 Task: Change Default duration to 5.0s
Action: Mouse moved to (679, 263)
Screenshot: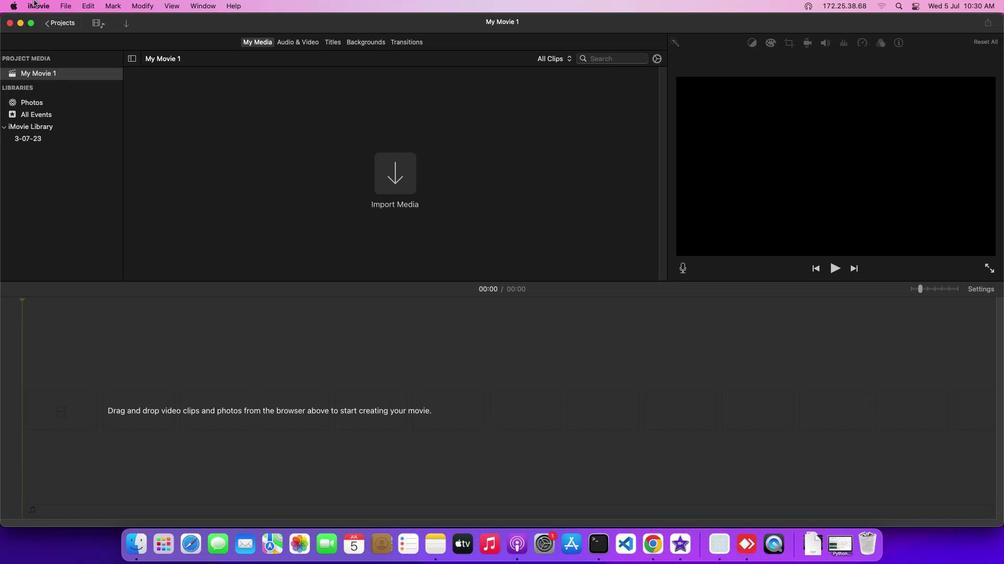 
Action: Mouse pressed left at (679, 263)
Screenshot: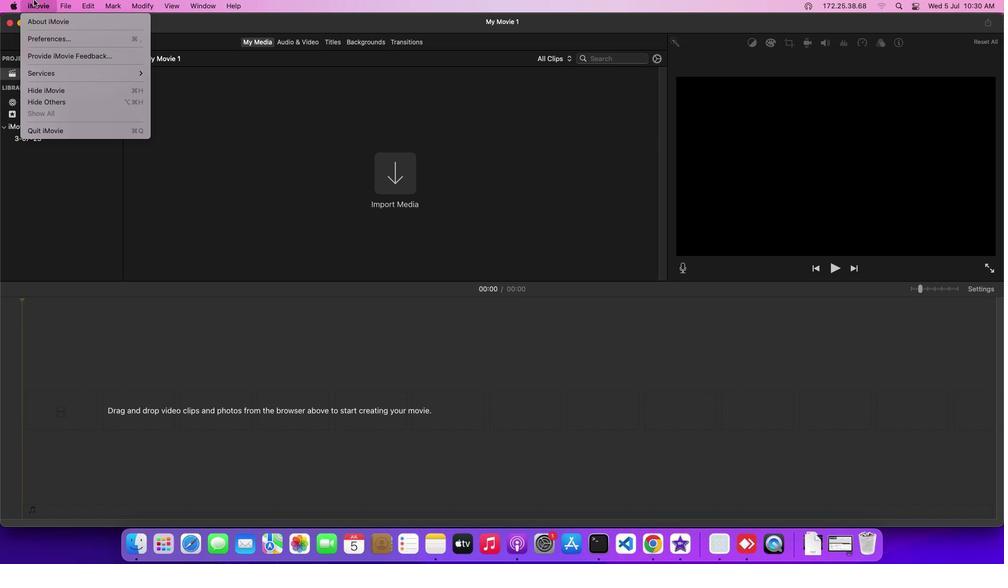 
Action: Mouse moved to (679, 263)
Screenshot: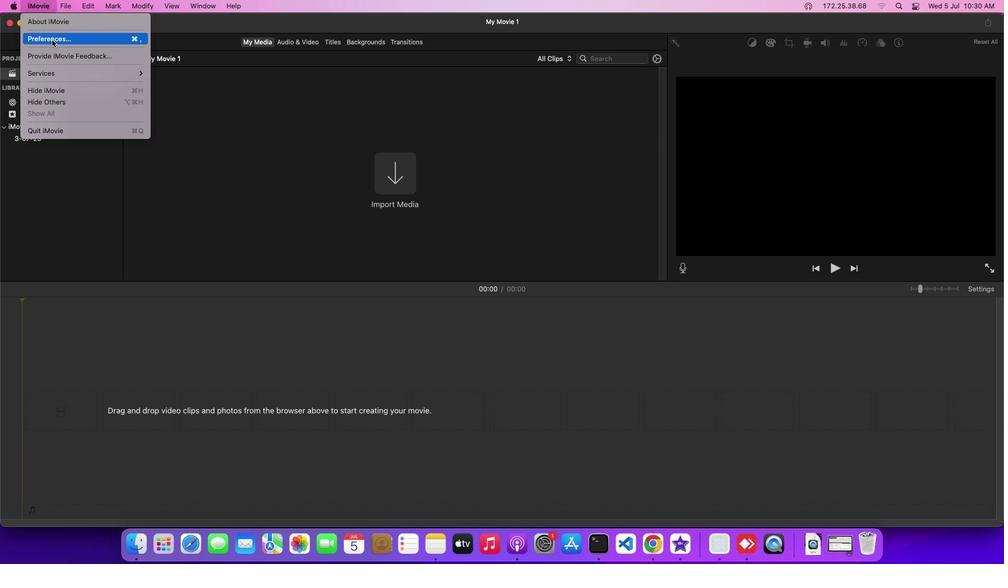 
Action: Mouse pressed left at (679, 263)
Screenshot: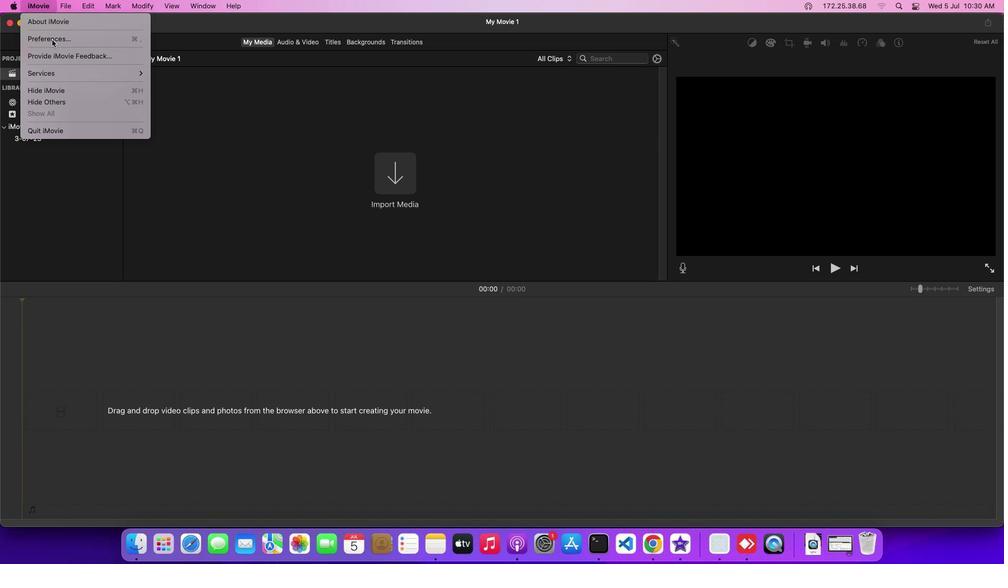 
Action: Mouse moved to (679, 263)
Screenshot: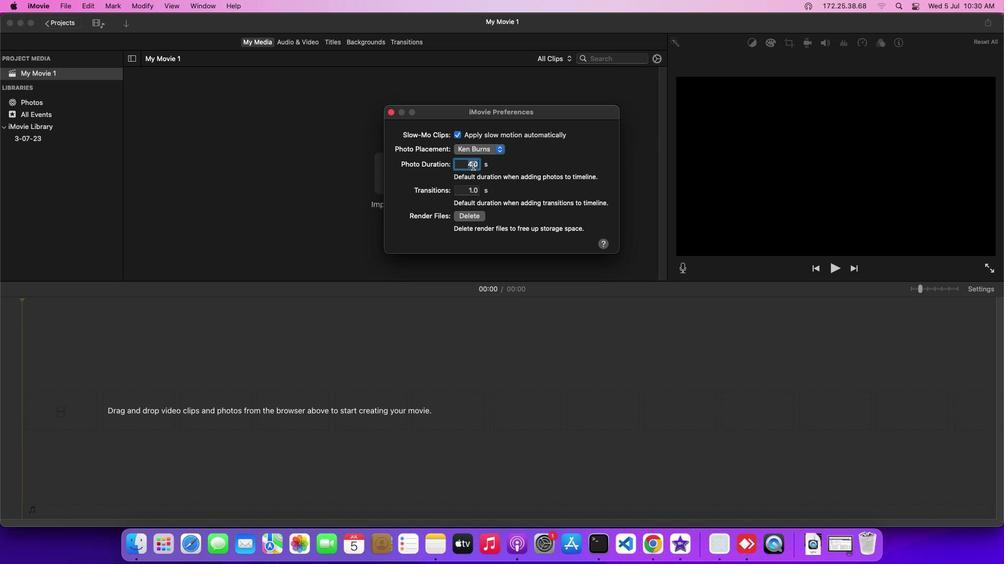 
Action: Mouse pressed left at (679, 263)
Screenshot: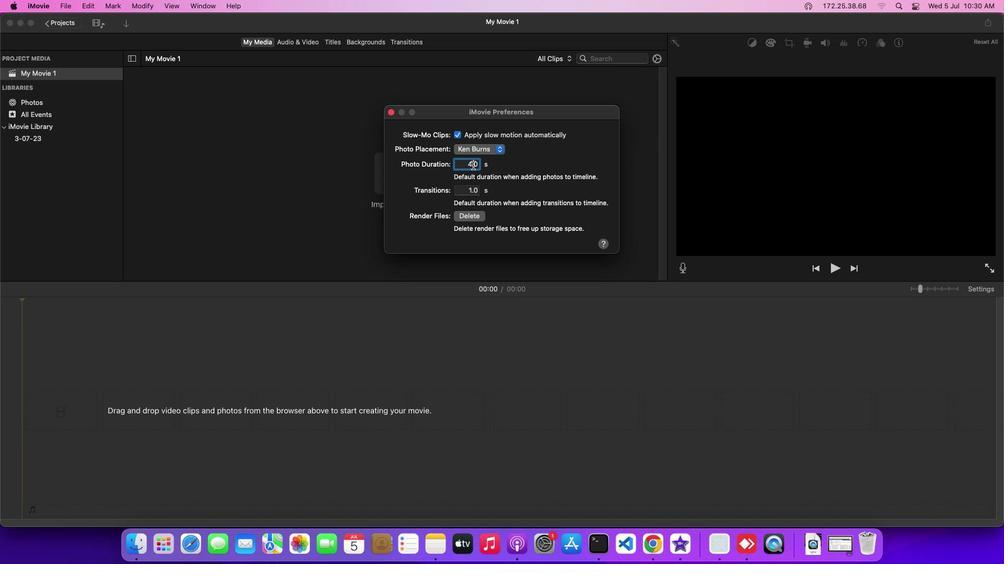 
Action: Mouse moved to (679, 263)
Screenshot: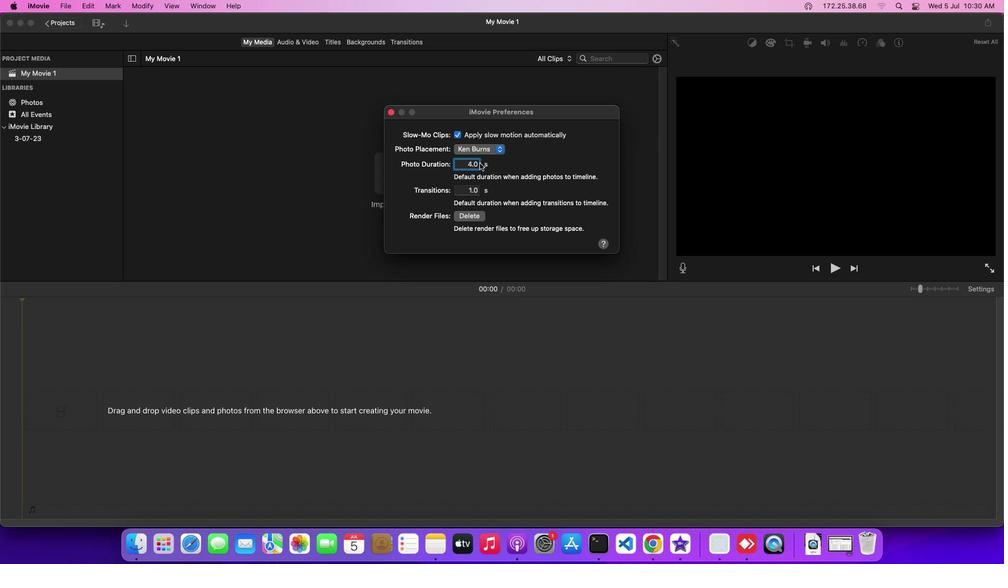 
Action: Key pressed Key.backspaceKey.backspace'5''.'
Screenshot: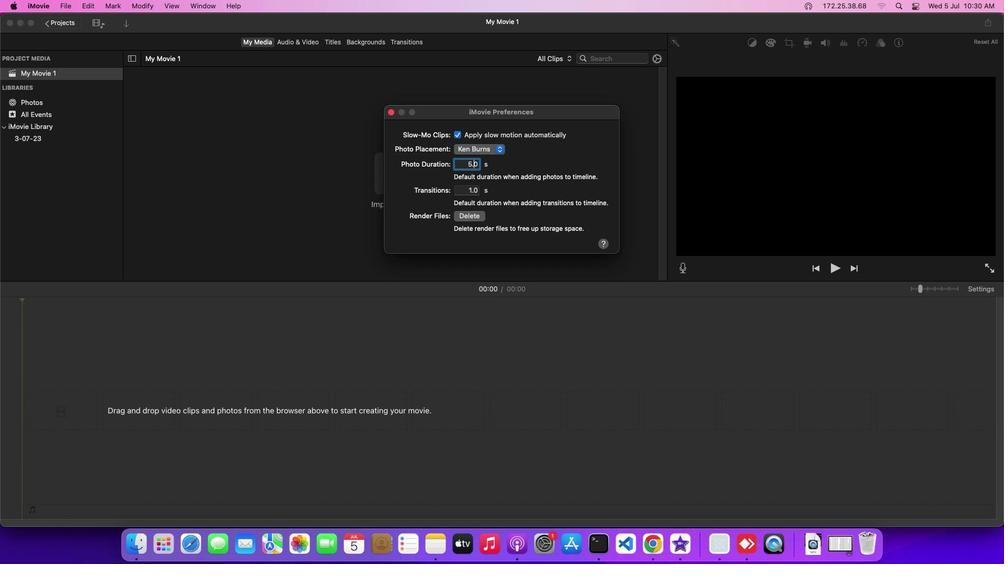 
Action: Mouse moved to (679, 263)
Screenshot: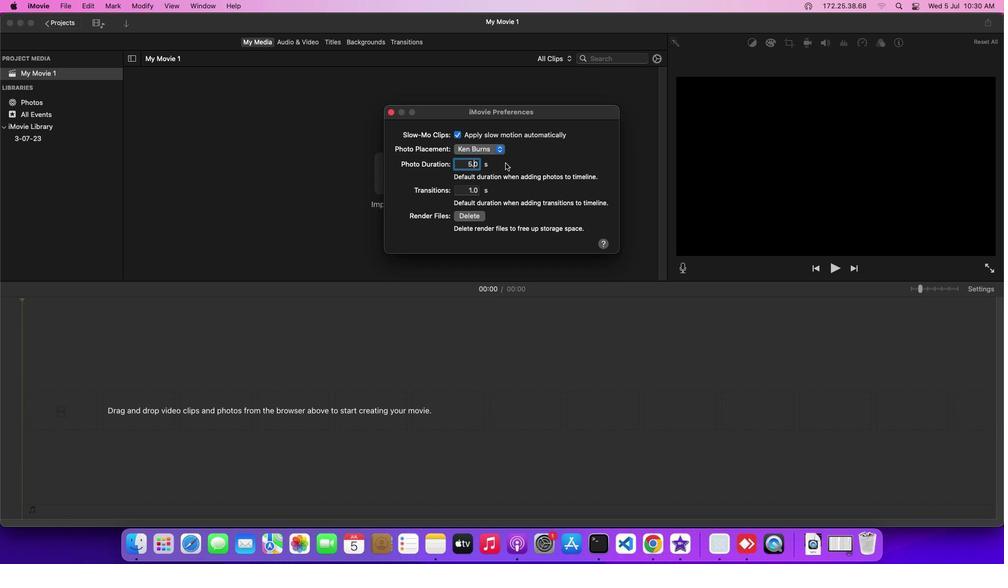 
Action: Mouse pressed left at (679, 263)
Screenshot: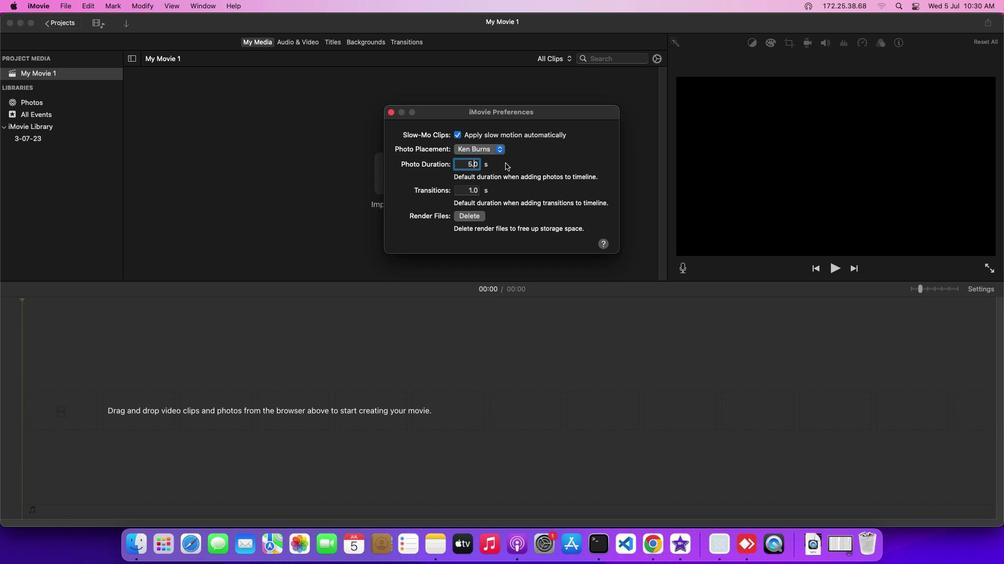 
